 Task: Add a verified domain "www.gfgmark.com".
Action: Mouse moved to (1248, 99)
Screenshot: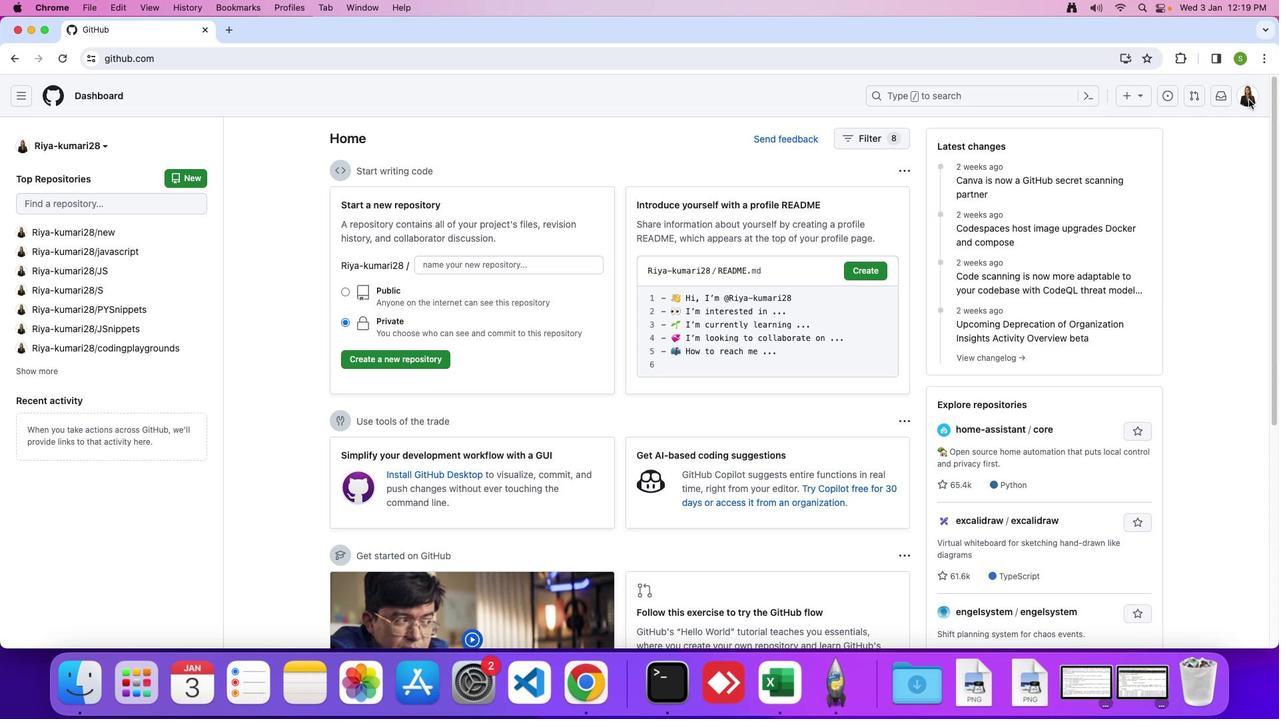 
Action: Mouse pressed left at (1248, 99)
Screenshot: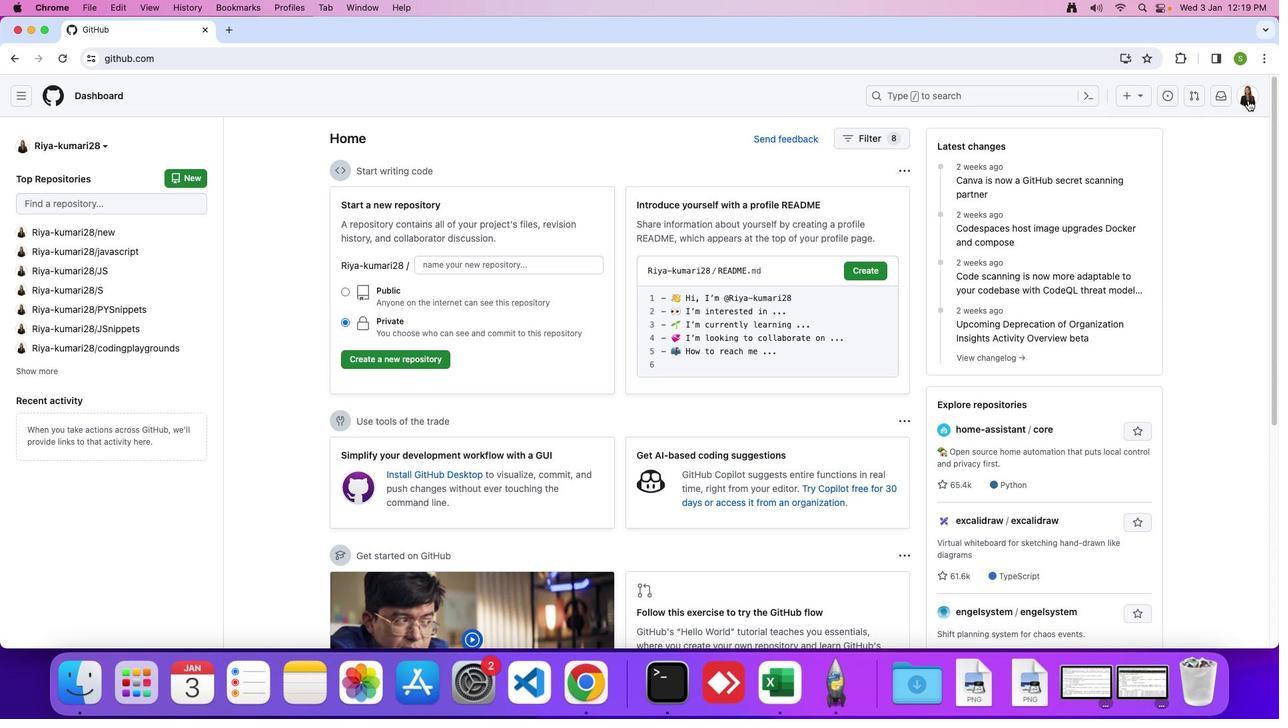 
Action: Mouse moved to (1247, 96)
Screenshot: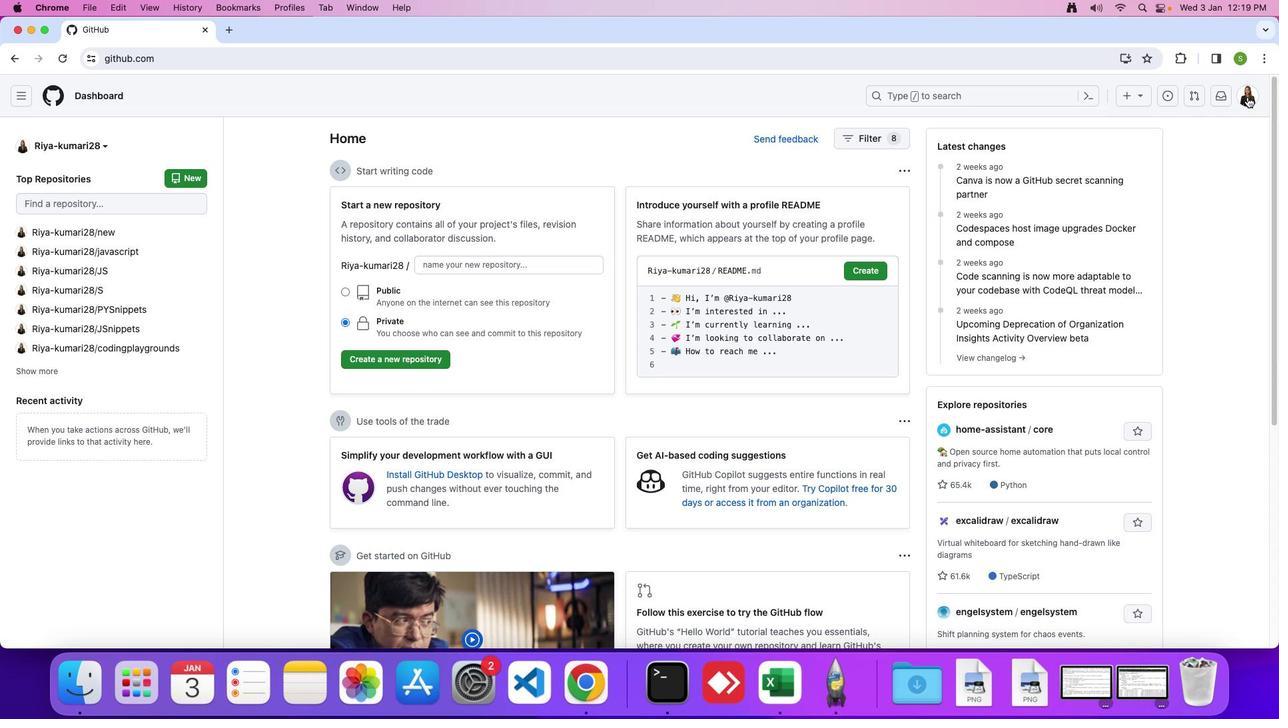 
Action: Mouse pressed left at (1247, 96)
Screenshot: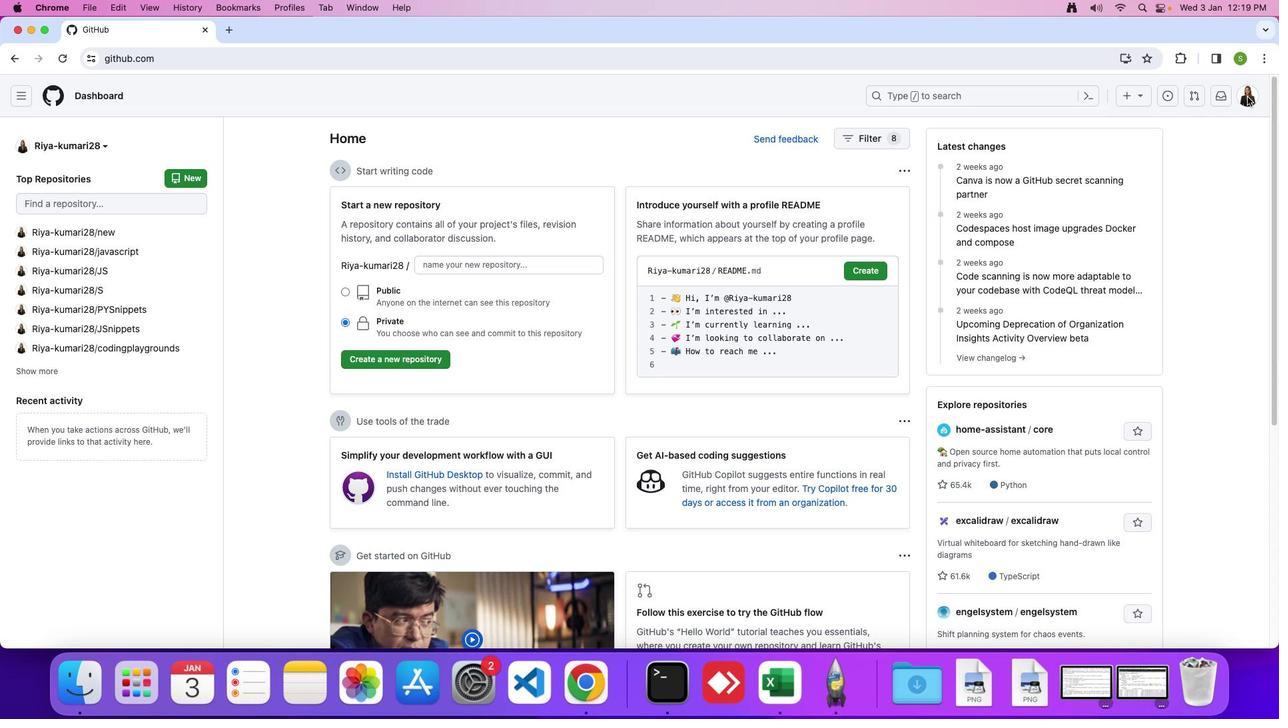 
Action: Mouse moved to (1144, 460)
Screenshot: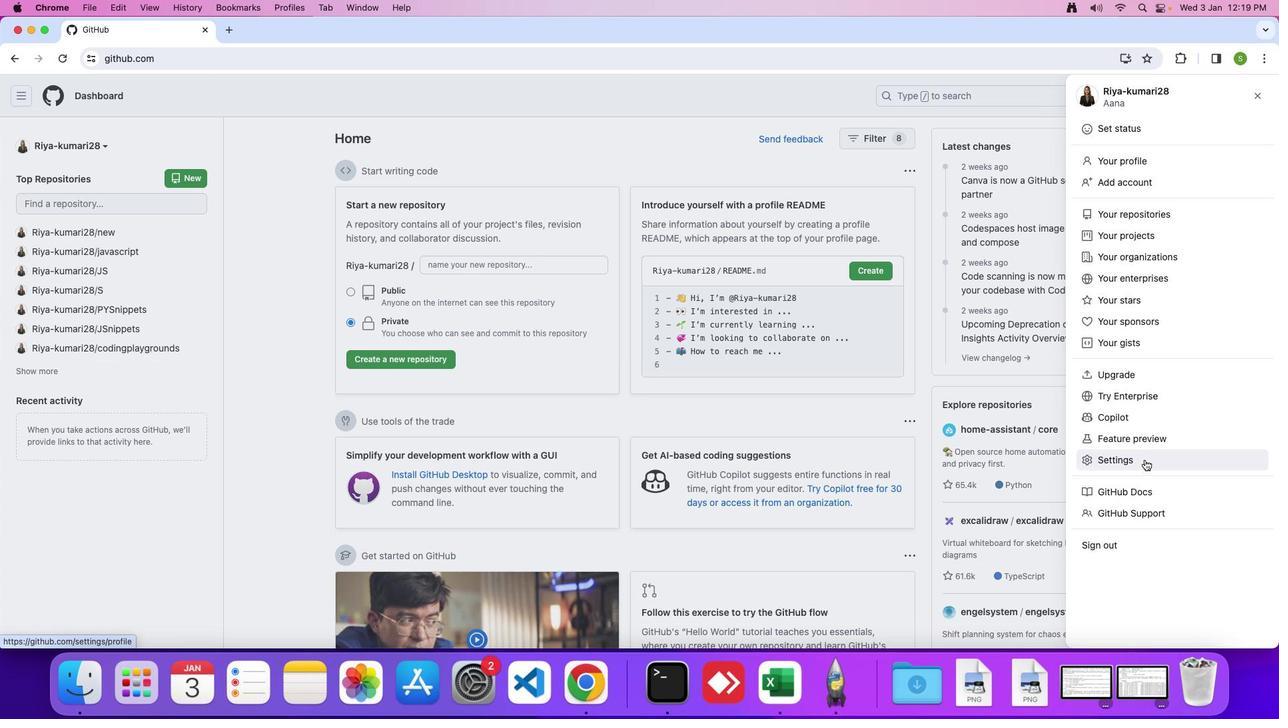 
Action: Mouse pressed left at (1144, 460)
Screenshot: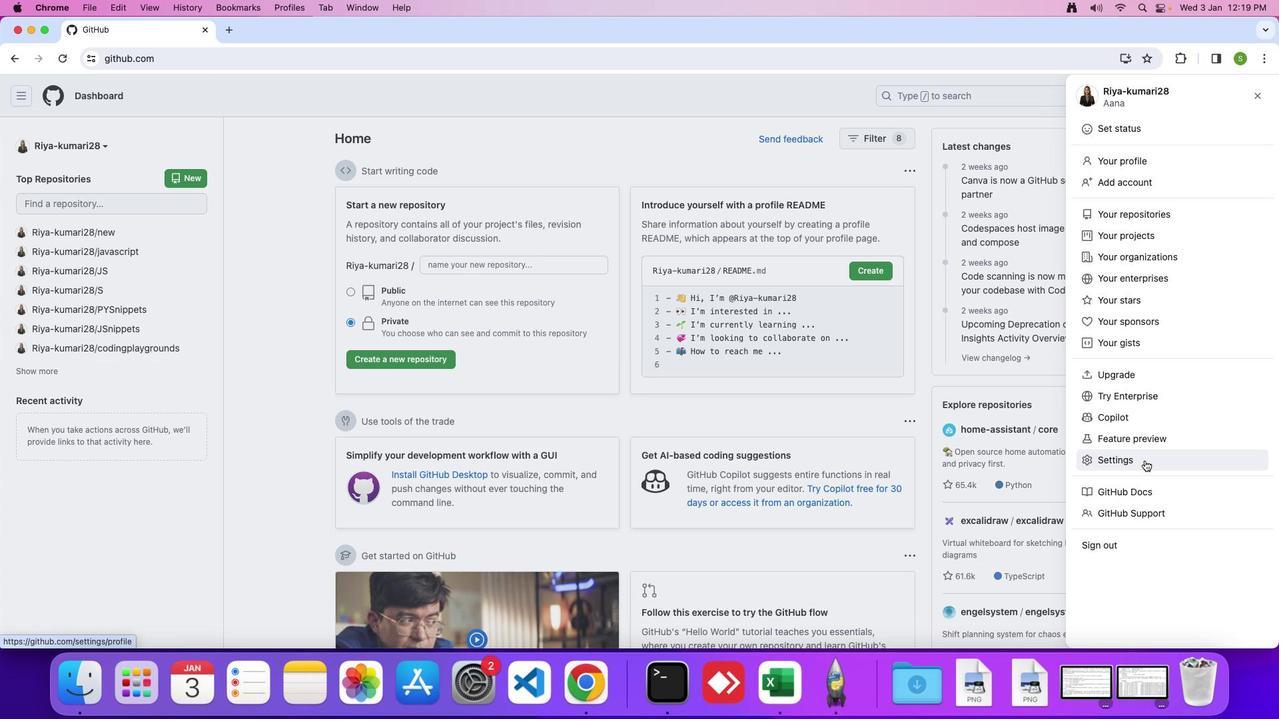 
Action: Mouse moved to (365, 488)
Screenshot: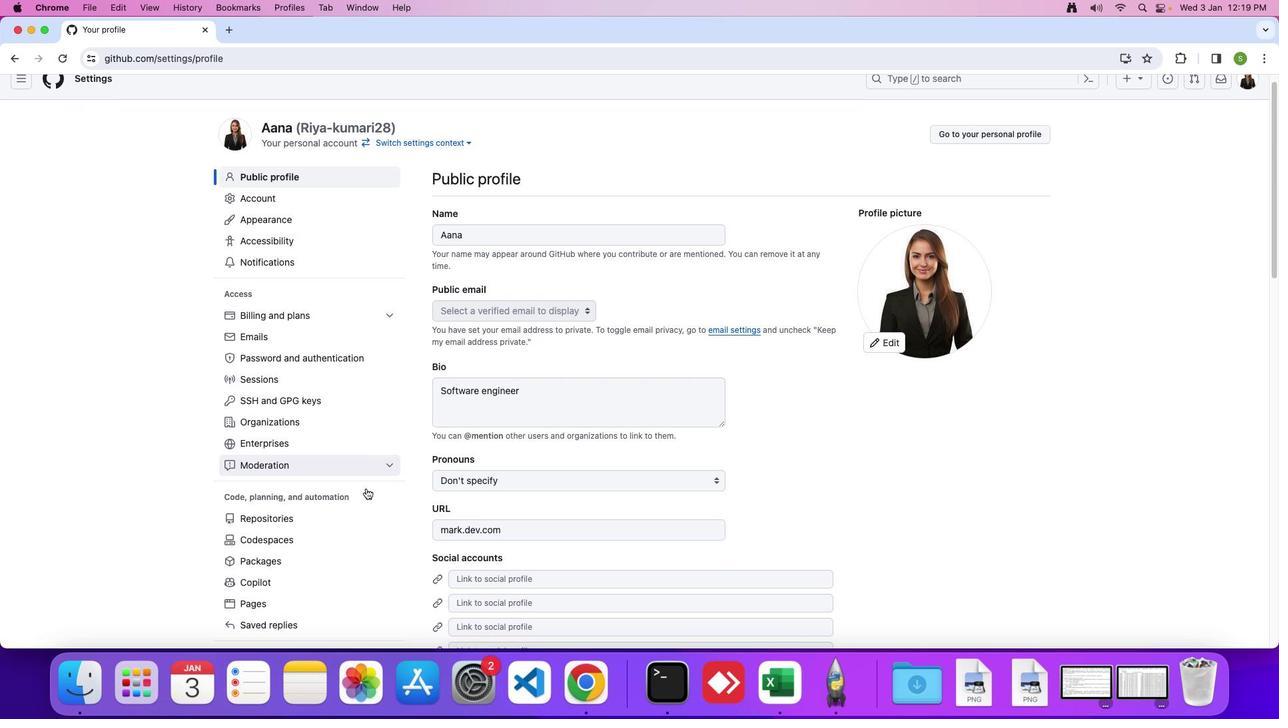 
Action: Mouse scrolled (365, 488) with delta (0, 0)
Screenshot: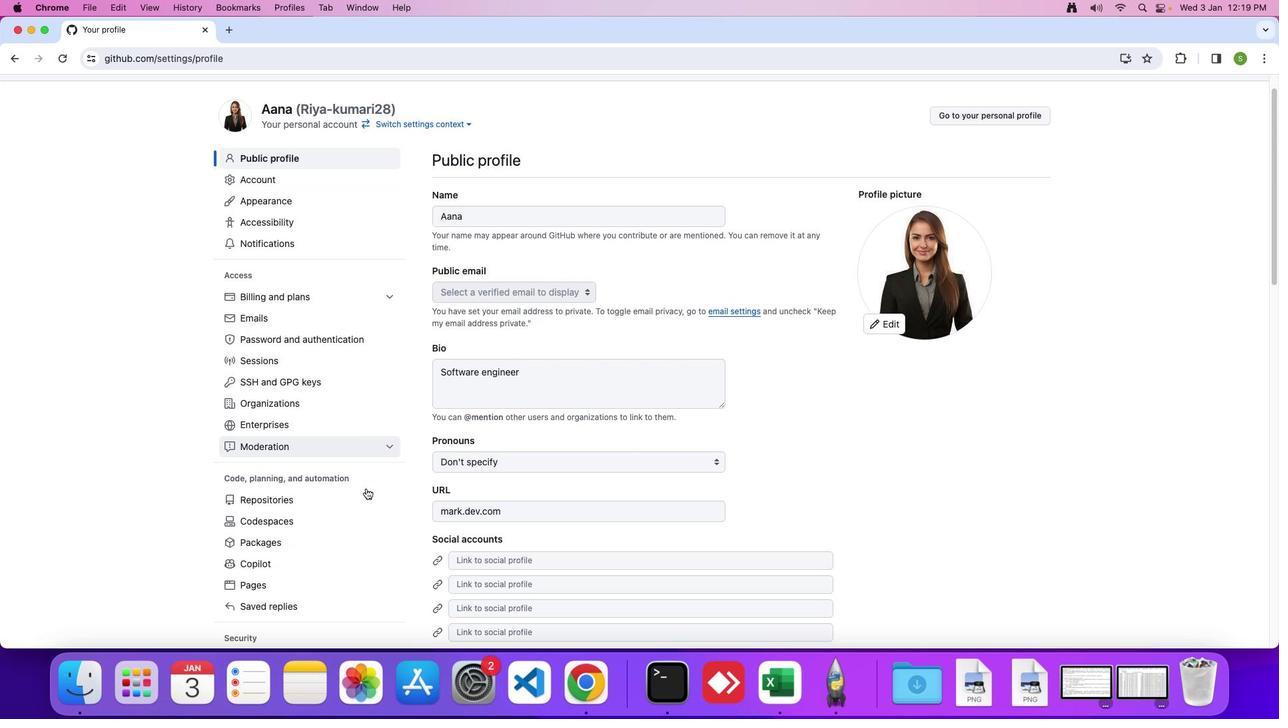 
Action: Mouse scrolled (365, 488) with delta (0, 0)
Screenshot: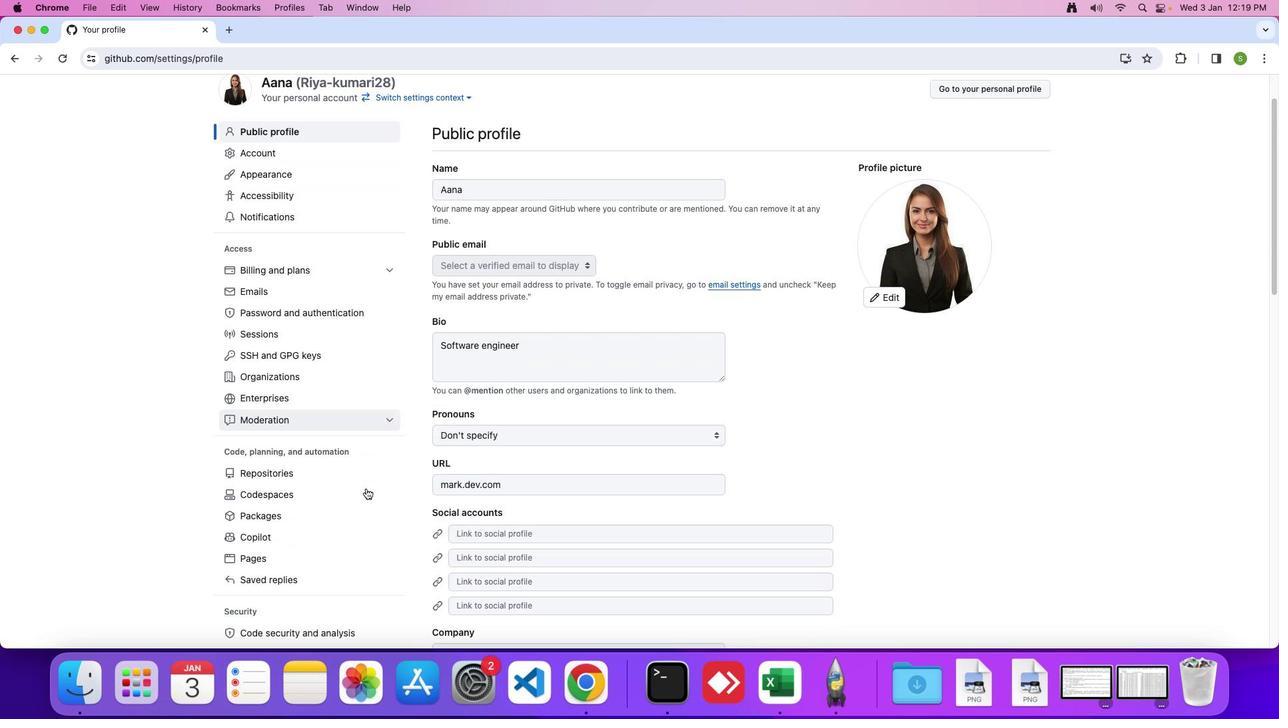 
Action: Mouse scrolled (365, 488) with delta (0, -1)
Screenshot: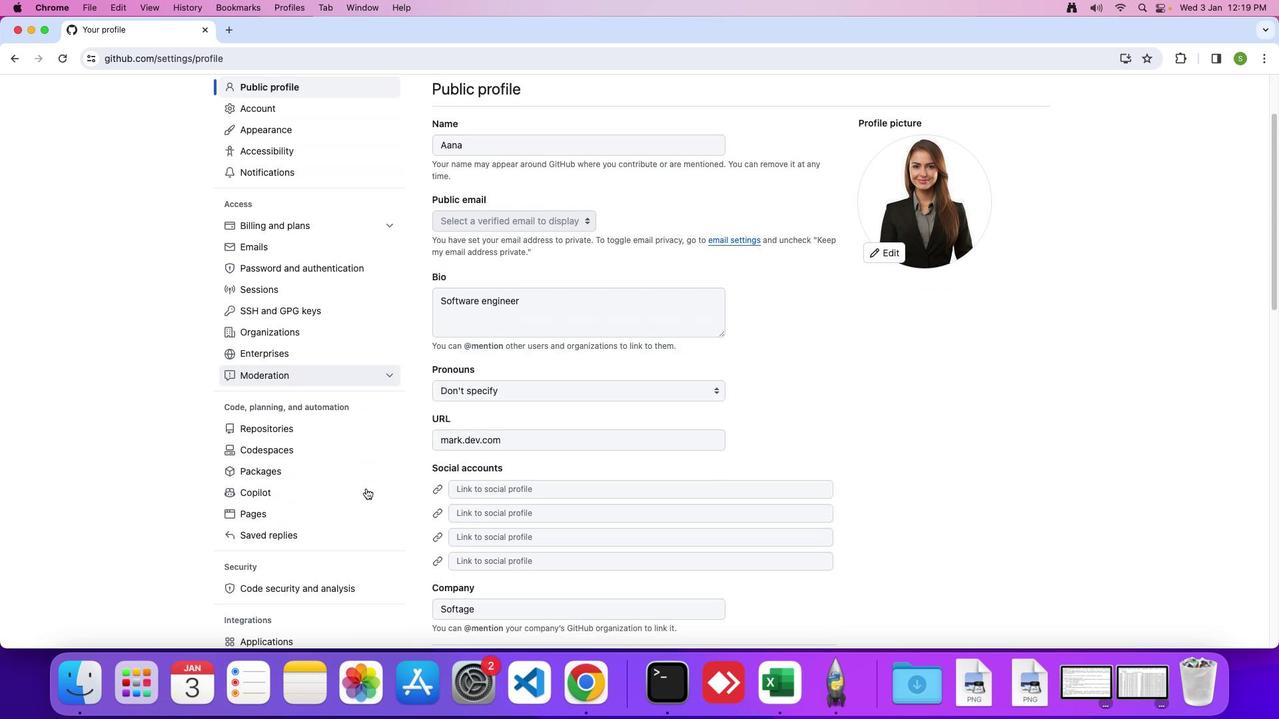 
Action: Mouse moved to (269, 510)
Screenshot: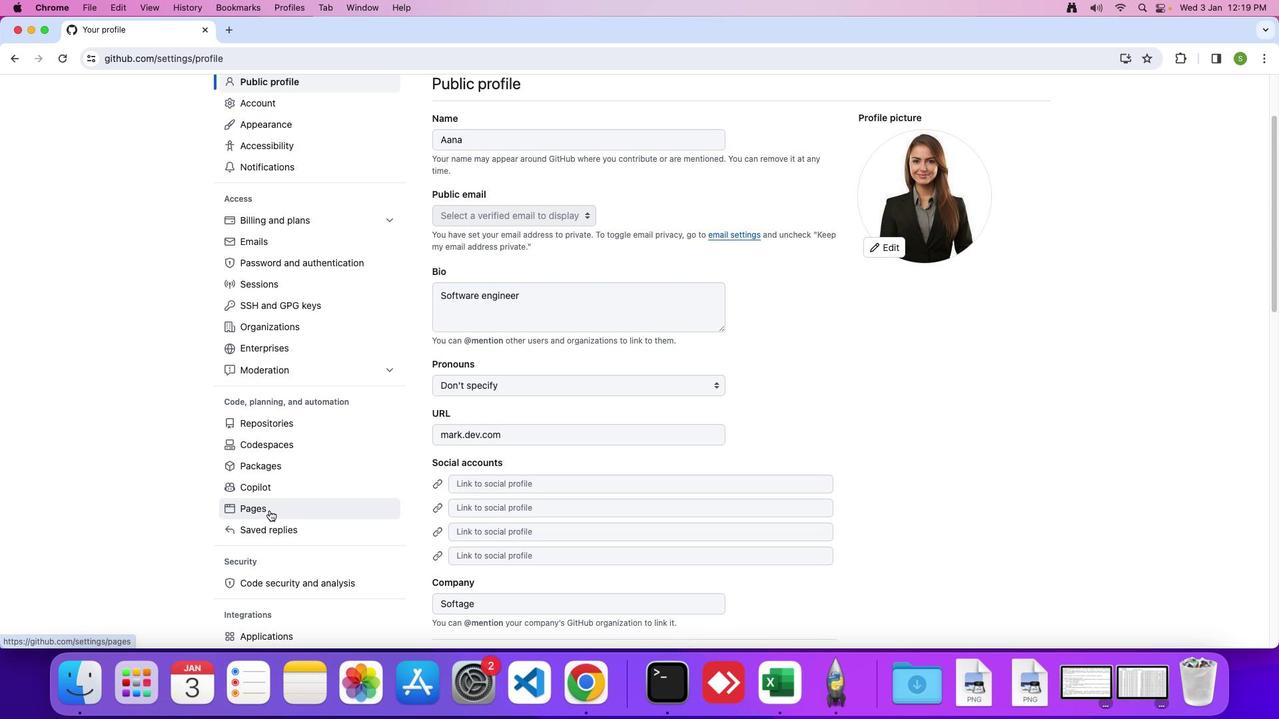 
Action: Mouse pressed left at (269, 510)
Screenshot: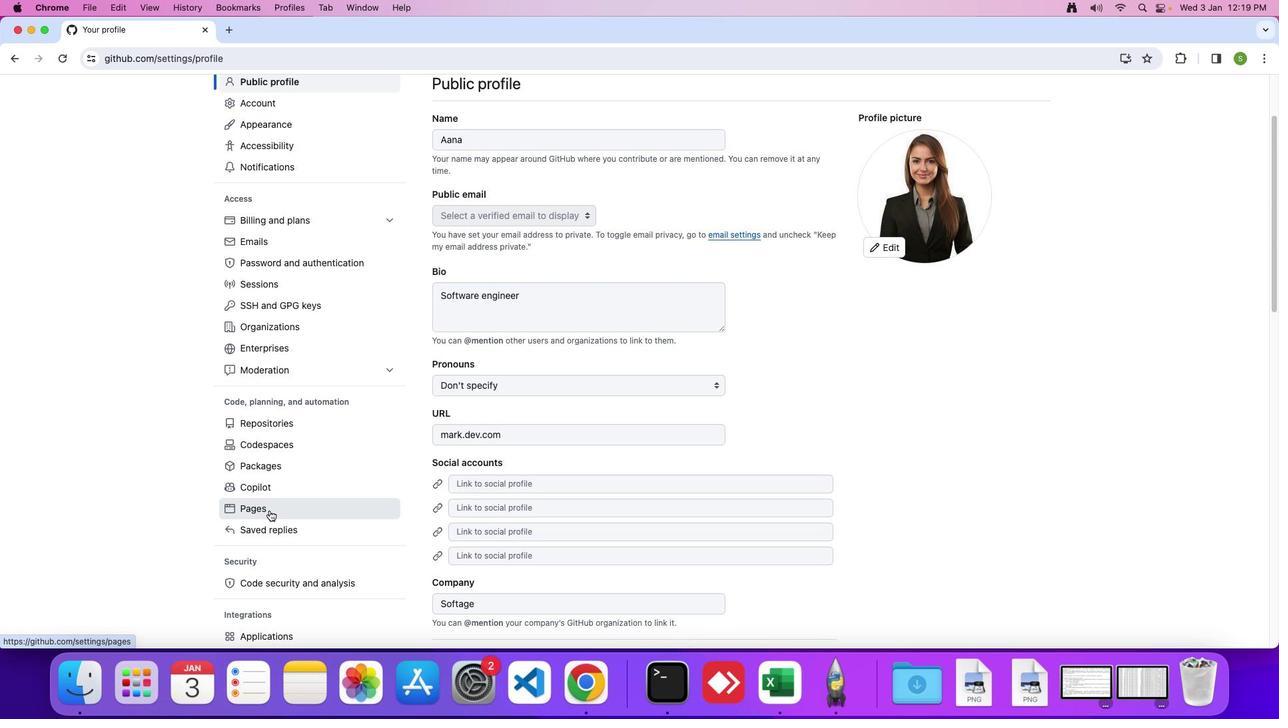 
Action: Mouse moved to (1027, 238)
Screenshot: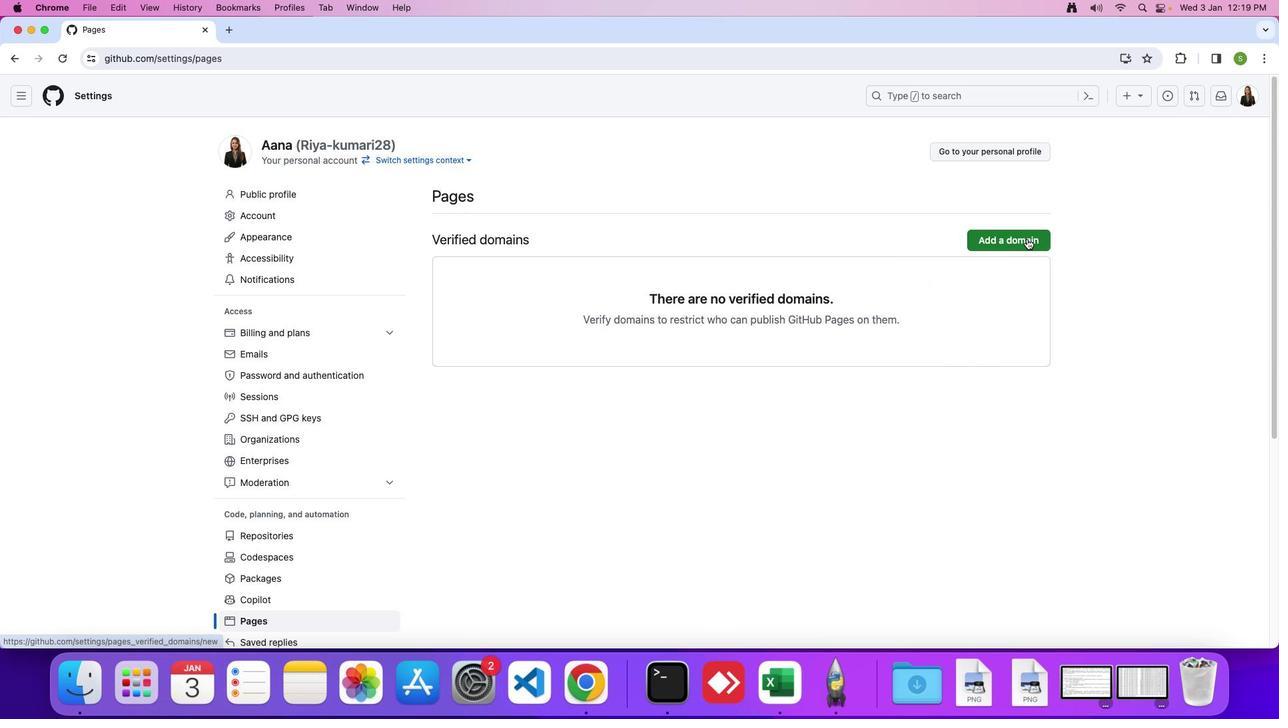 
Action: Mouse pressed left at (1027, 238)
Screenshot: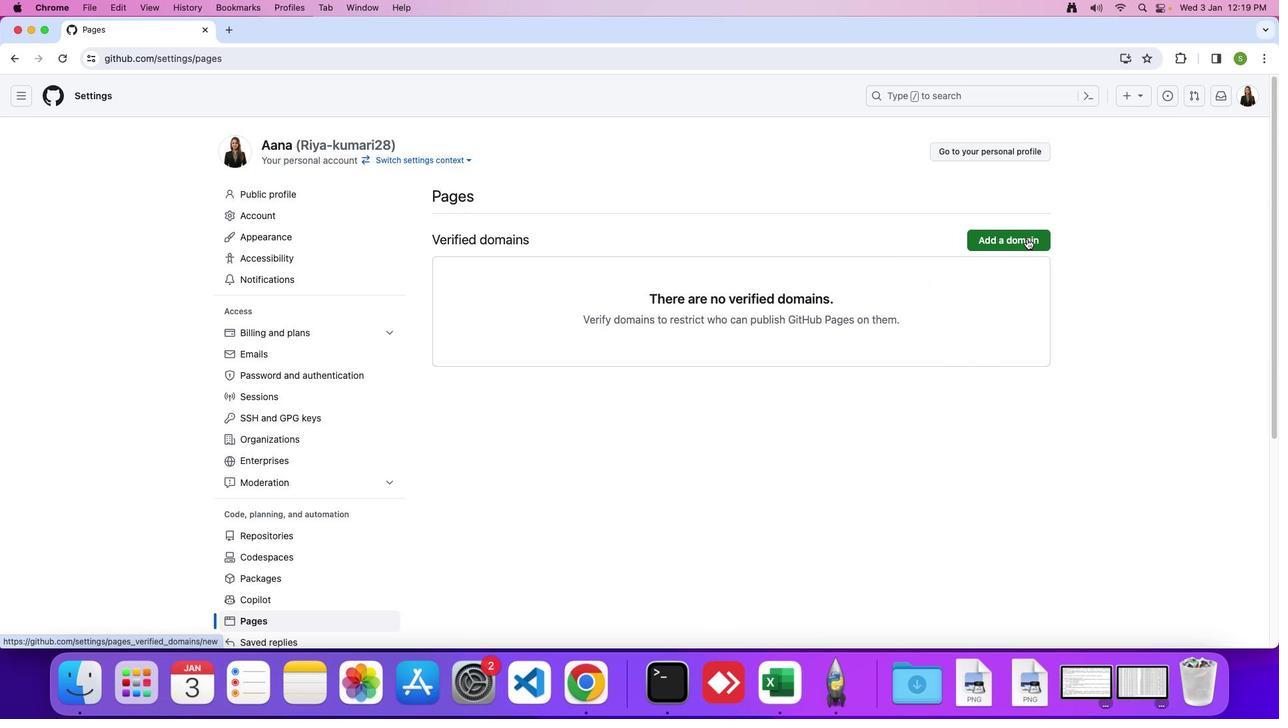 
Action: Mouse moved to (600, 247)
Screenshot: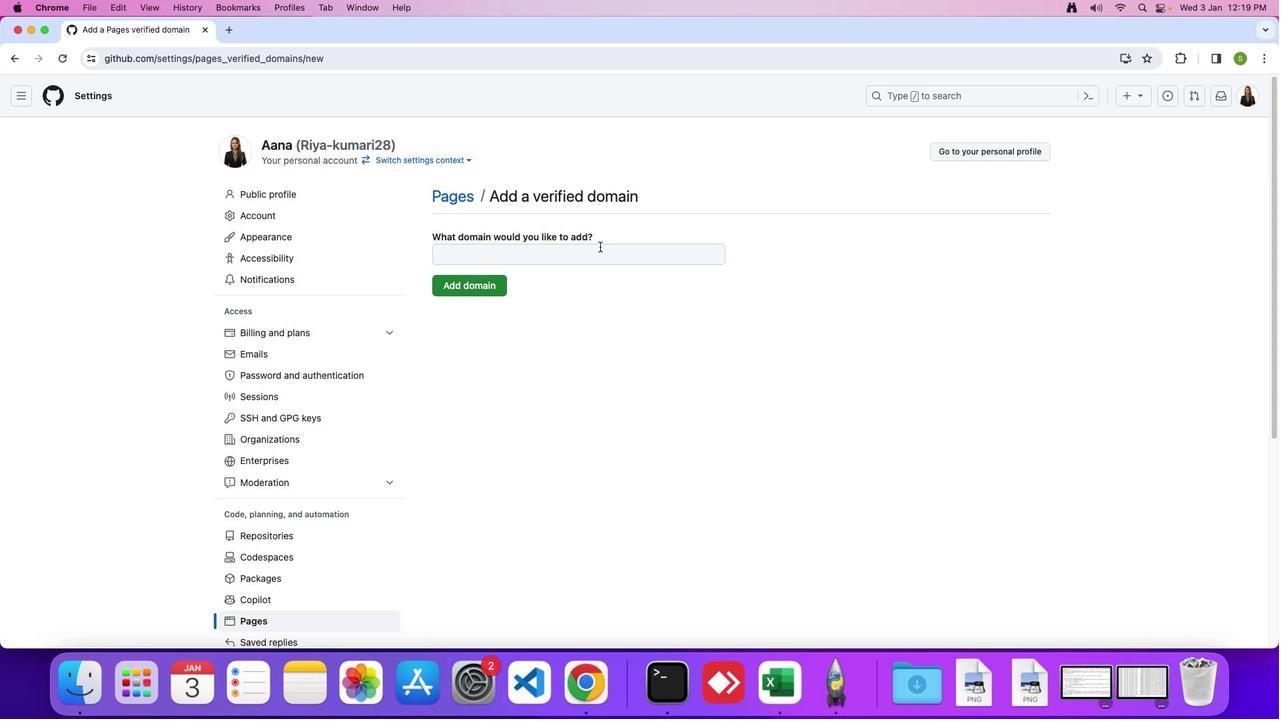 
Action: Mouse pressed left at (600, 247)
Screenshot: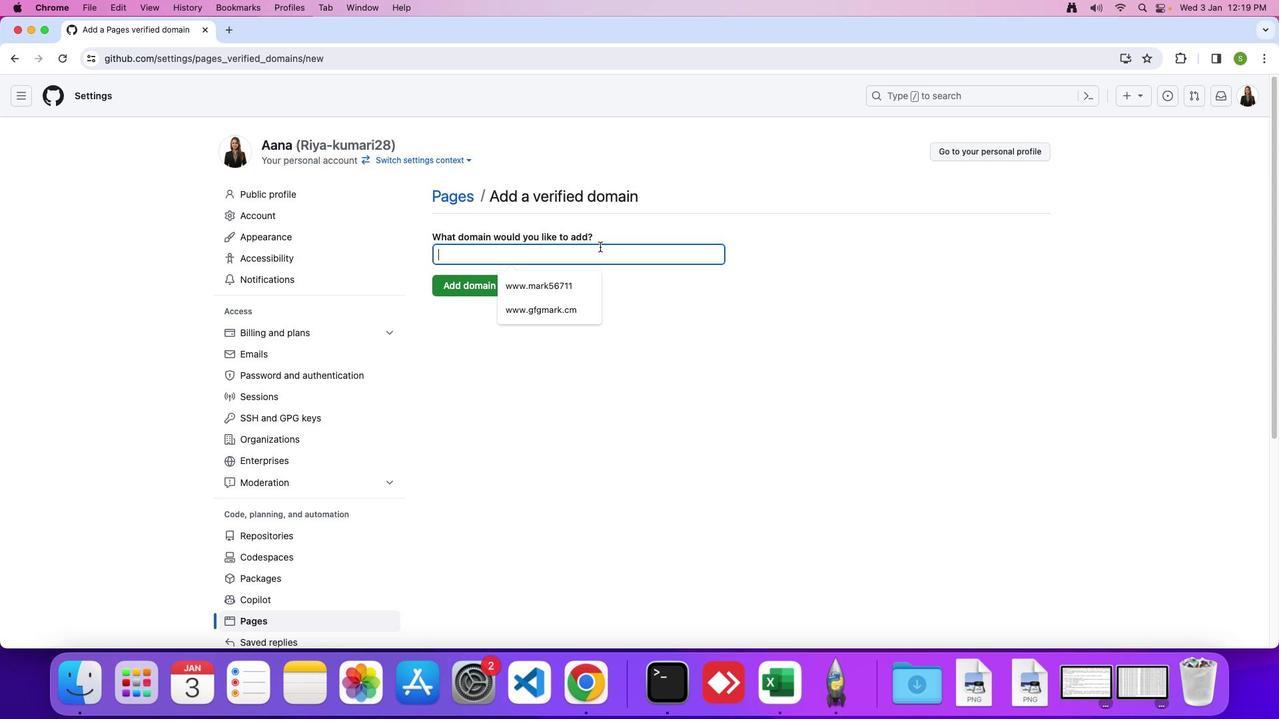 
Action: Mouse moved to (600, 249)
Screenshot: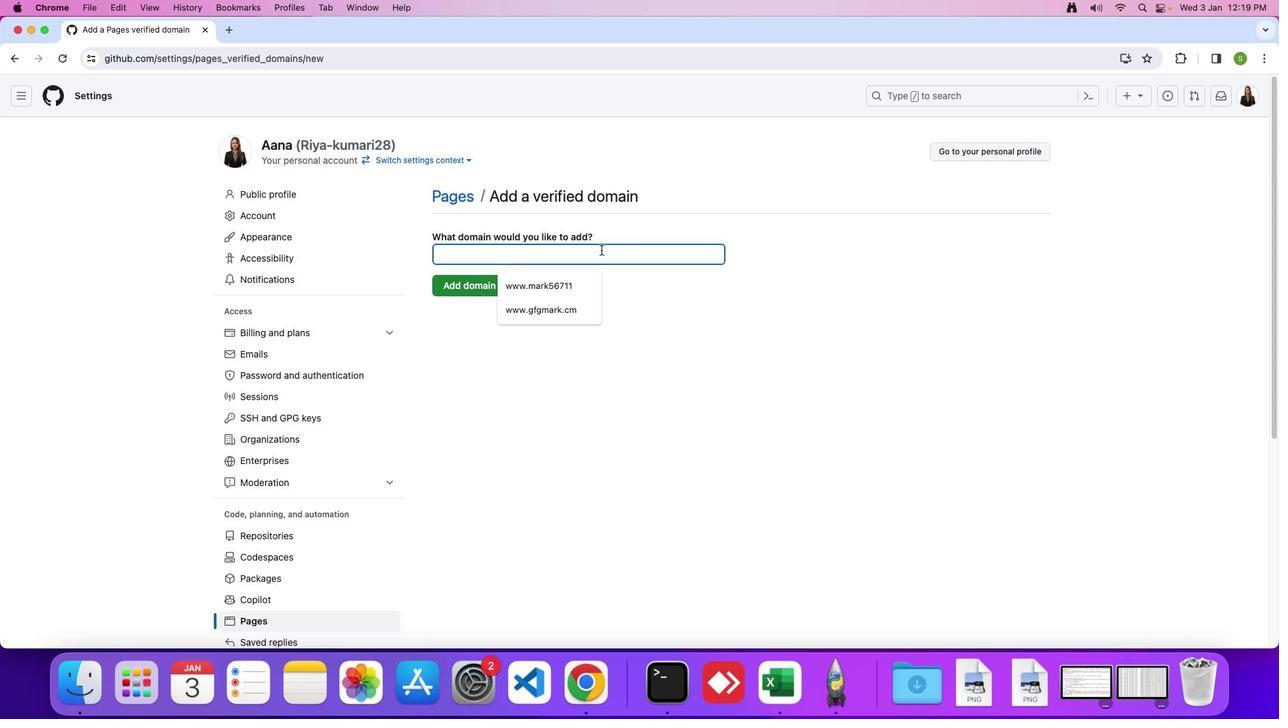 
Action: Key pressed Key.caps_lock'w''w''w''.''g''f''g''m''a''r''k''.''c''o''m'
Screenshot: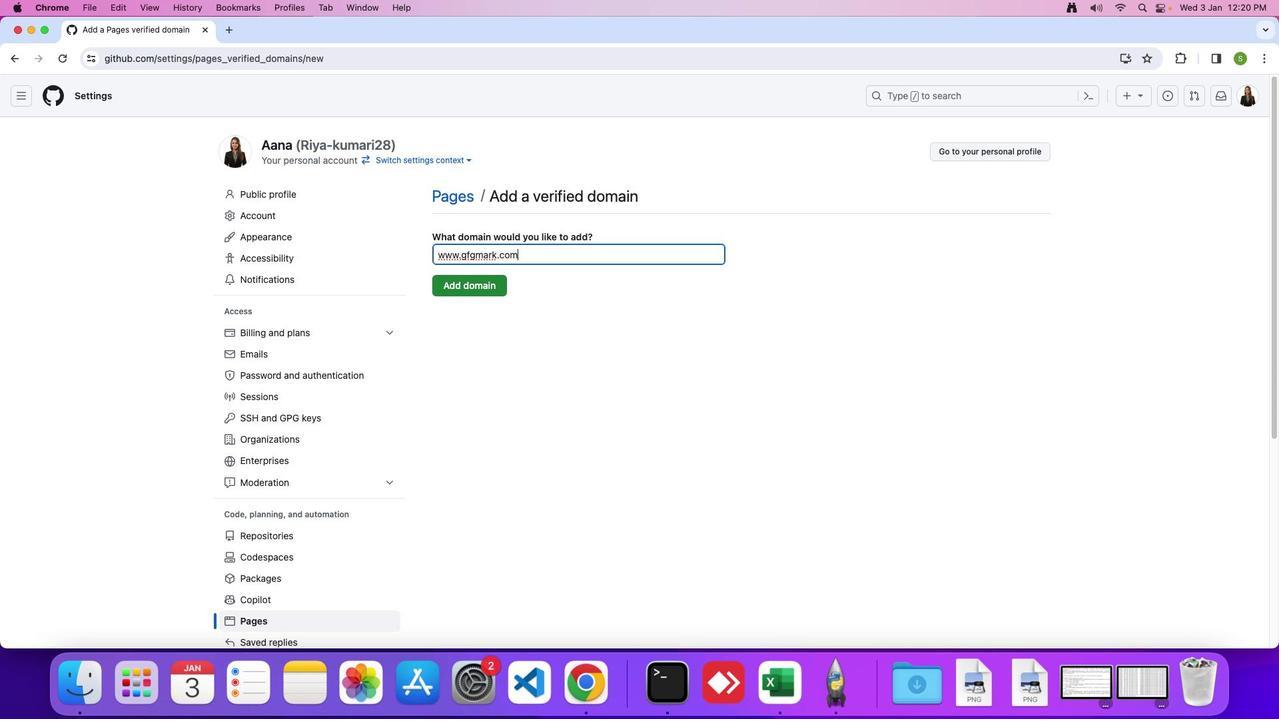 
Action: Mouse moved to (470, 281)
Screenshot: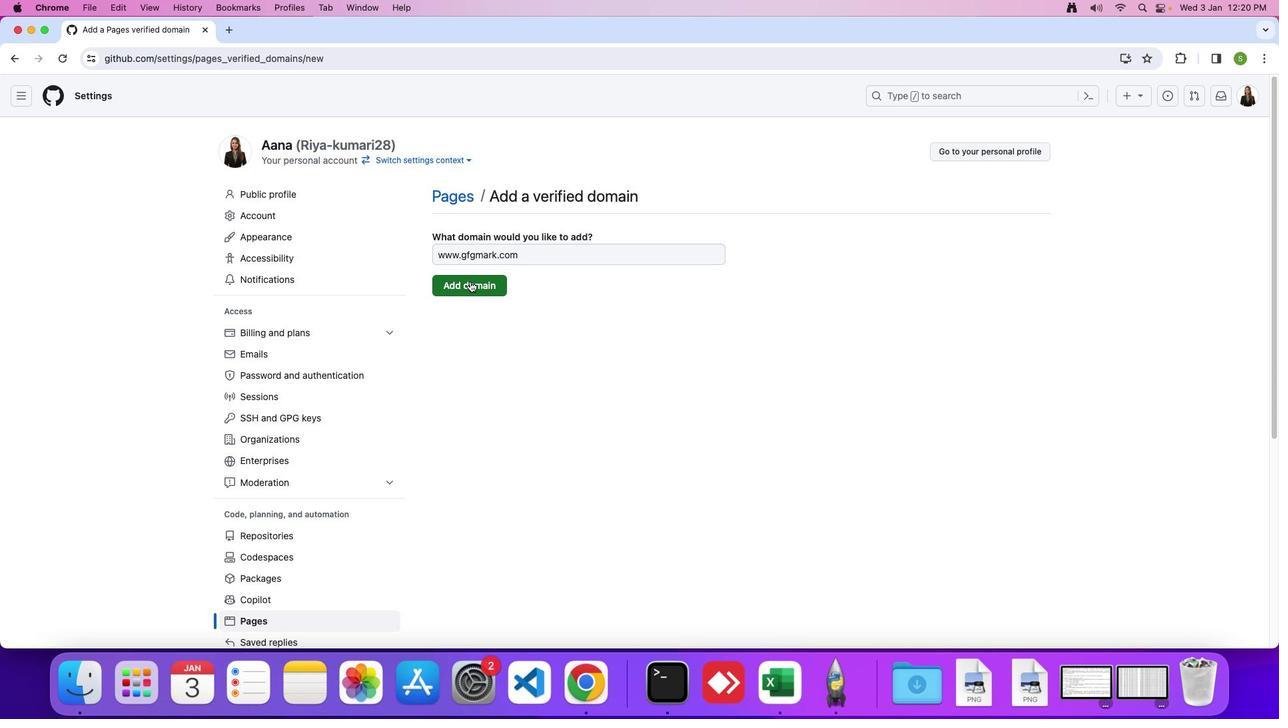 
Action: Mouse pressed left at (470, 281)
Screenshot: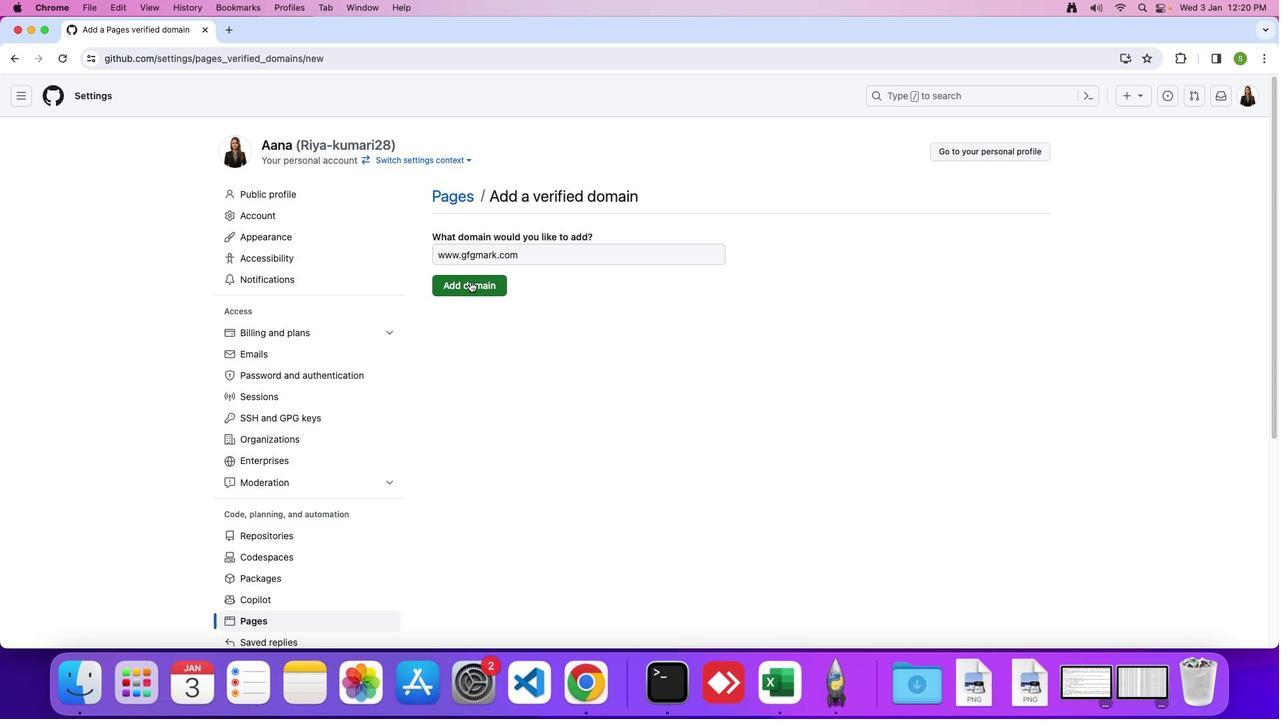 
